 Task: Update the pool type of the saved search to any.
Action: Mouse moved to (338, 267)
Screenshot: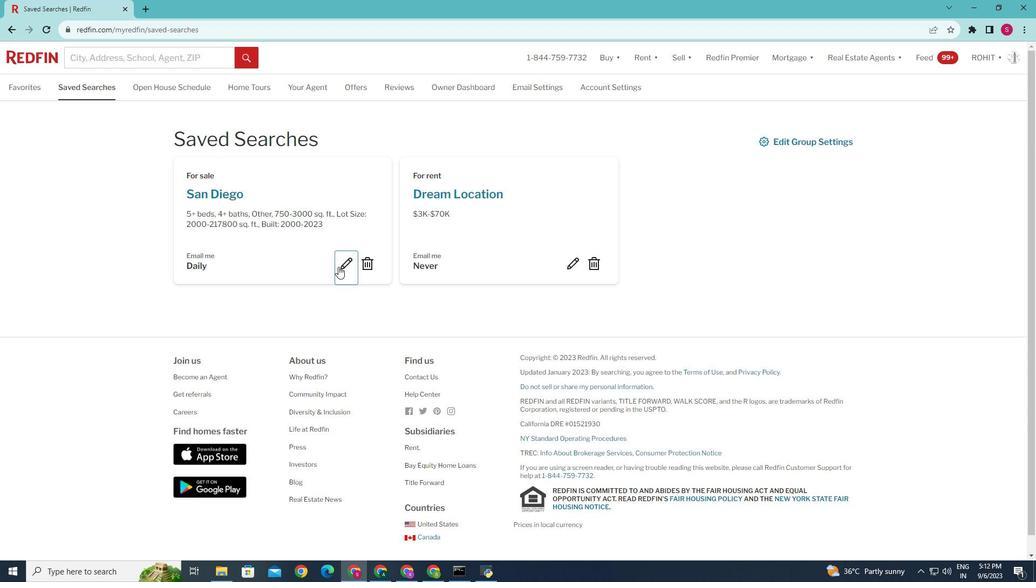 
Action: Mouse pressed left at (338, 267)
Screenshot: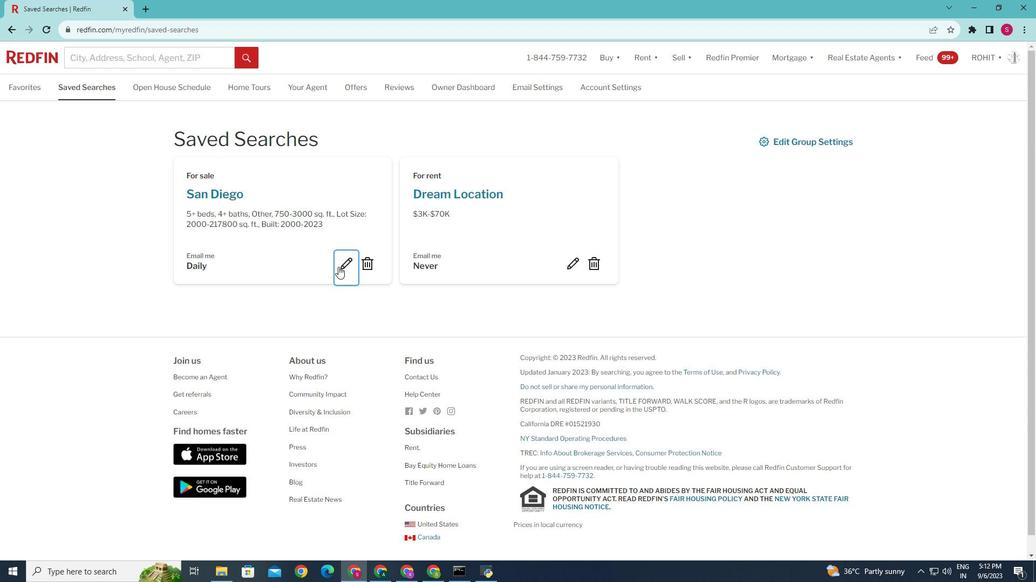 
Action: Mouse moved to (451, 280)
Screenshot: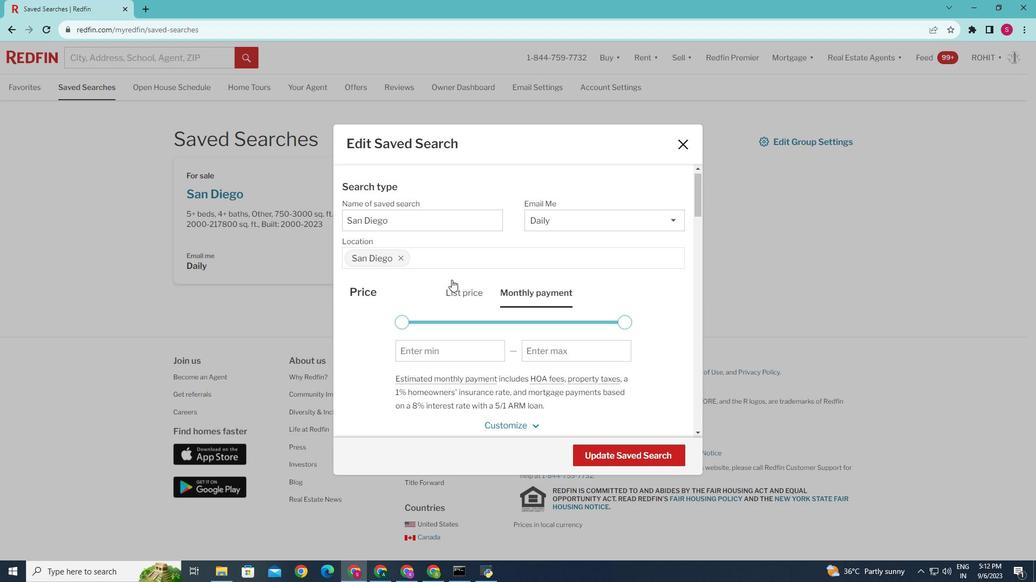 
Action: Mouse scrolled (451, 279) with delta (0, 0)
Screenshot: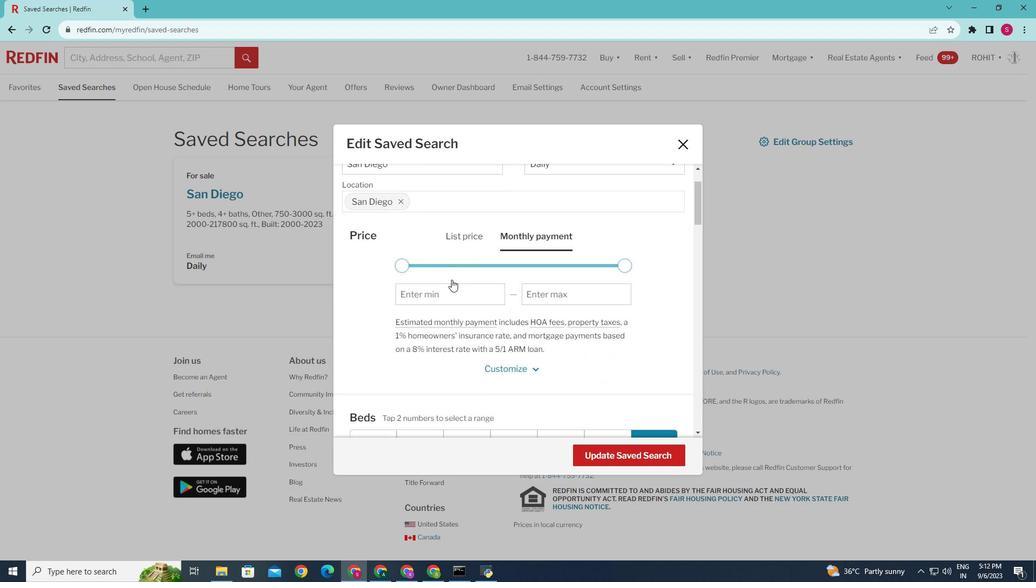 
Action: Mouse scrolled (451, 279) with delta (0, 0)
Screenshot: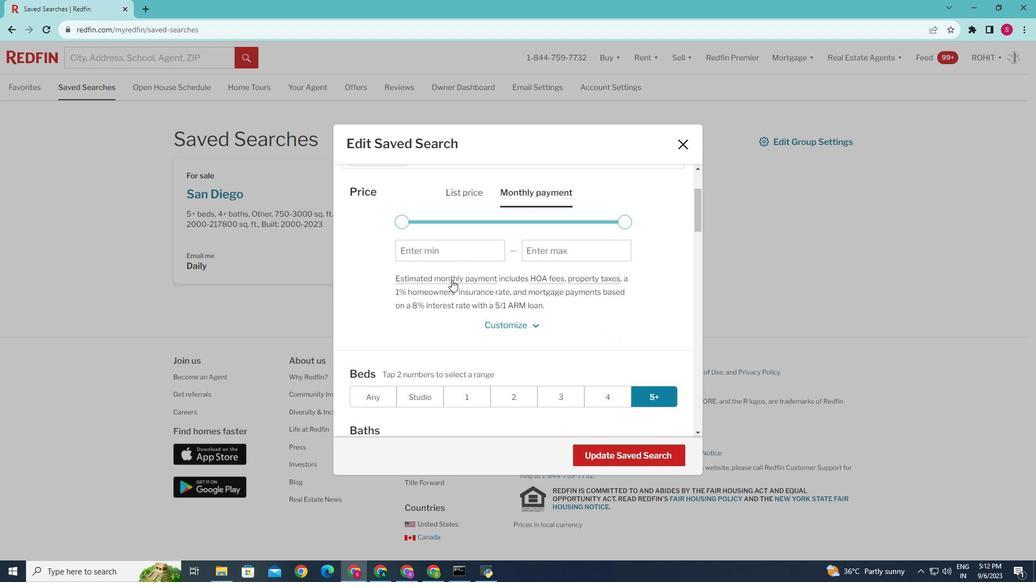 
Action: Mouse scrolled (451, 279) with delta (0, 0)
Screenshot: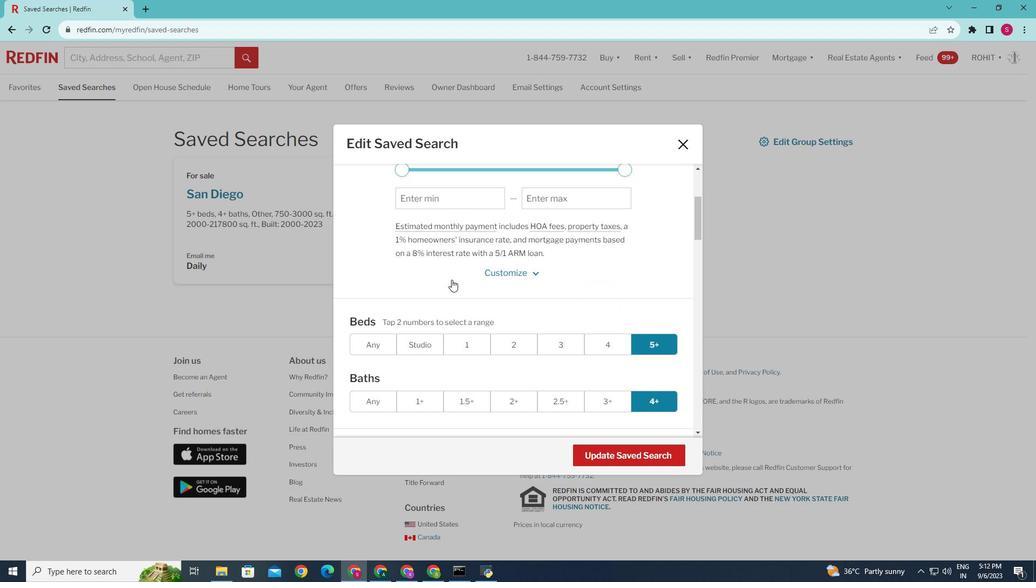 
Action: Mouse scrolled (451, 279) with delta (0, 0)
Screenshot: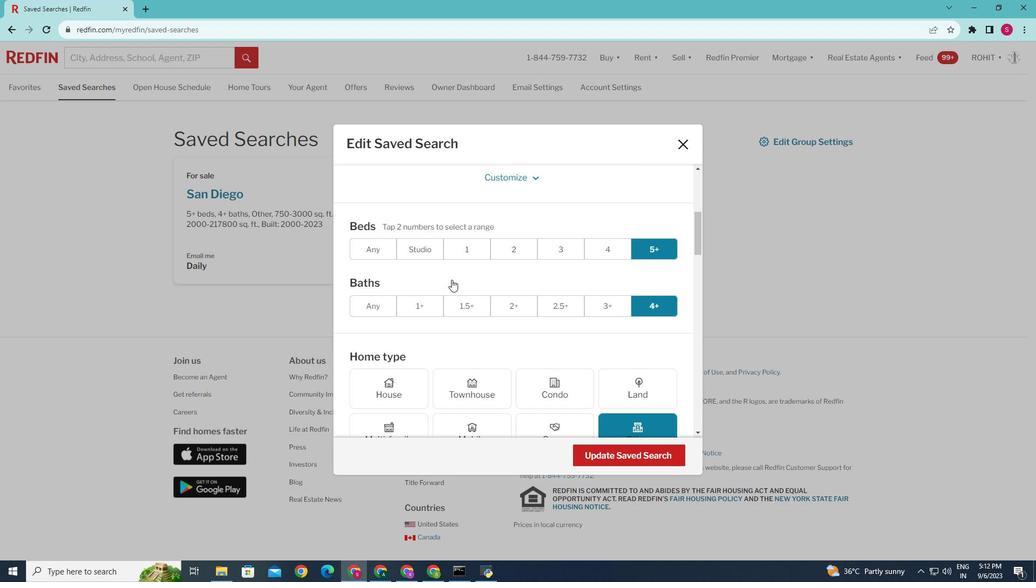 
Action: Mouse scrolled (451, 279) with delta (0, 0)
Screenshot: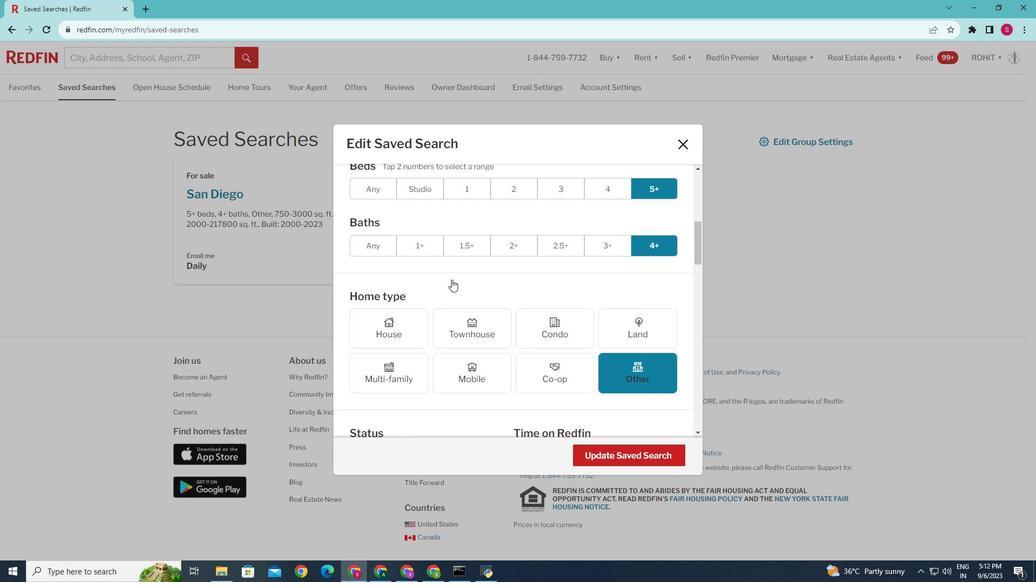 
Action: Mouse scrolled (451, 279) with delta (0, 0)
Screenshot: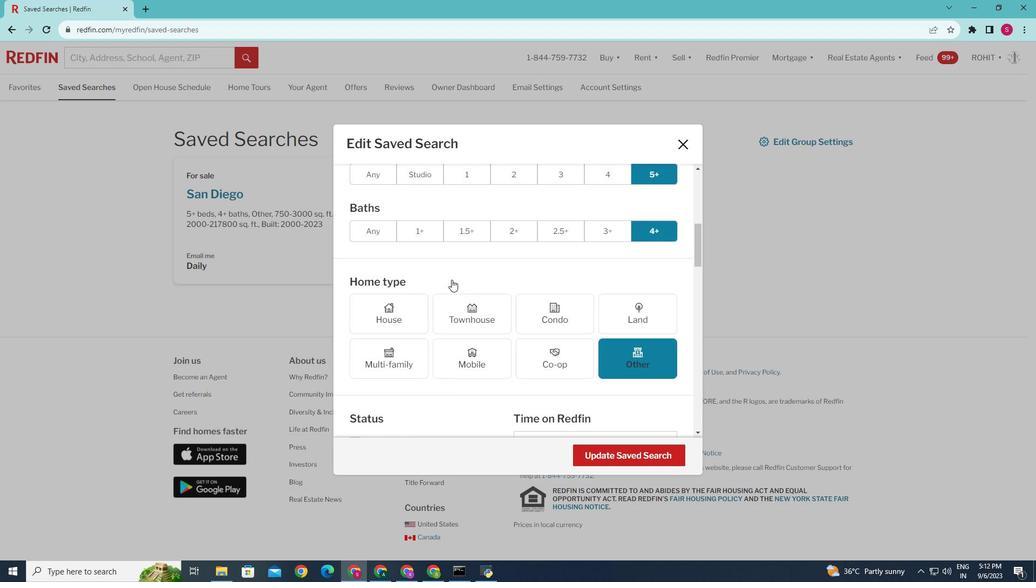 
Action: Mouse scrolled (451, 279) with delta (0, 0)
Screenshot: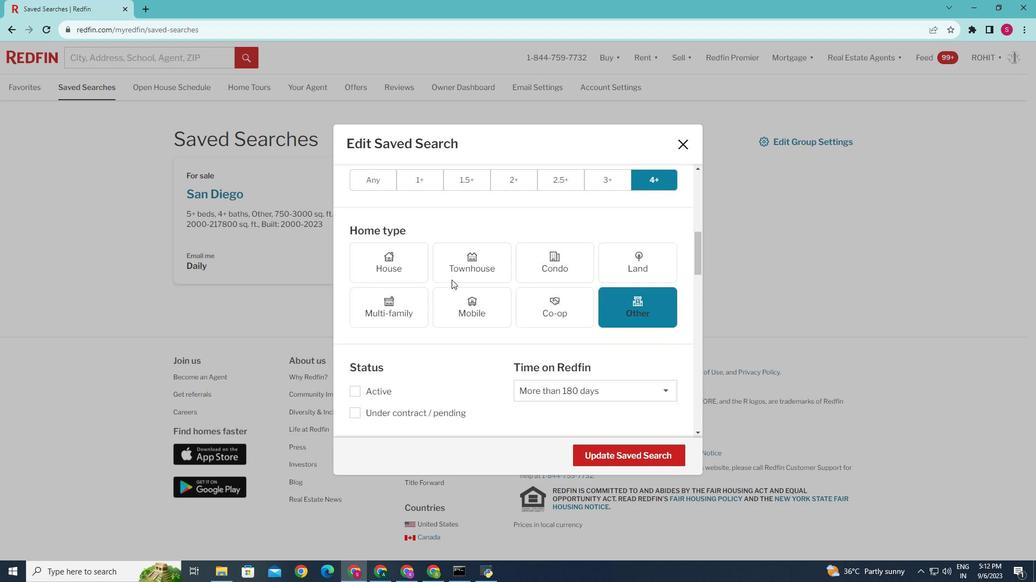 
Action: Mouse scrolled (451, 279) with delta (0, 0)
Screenshot: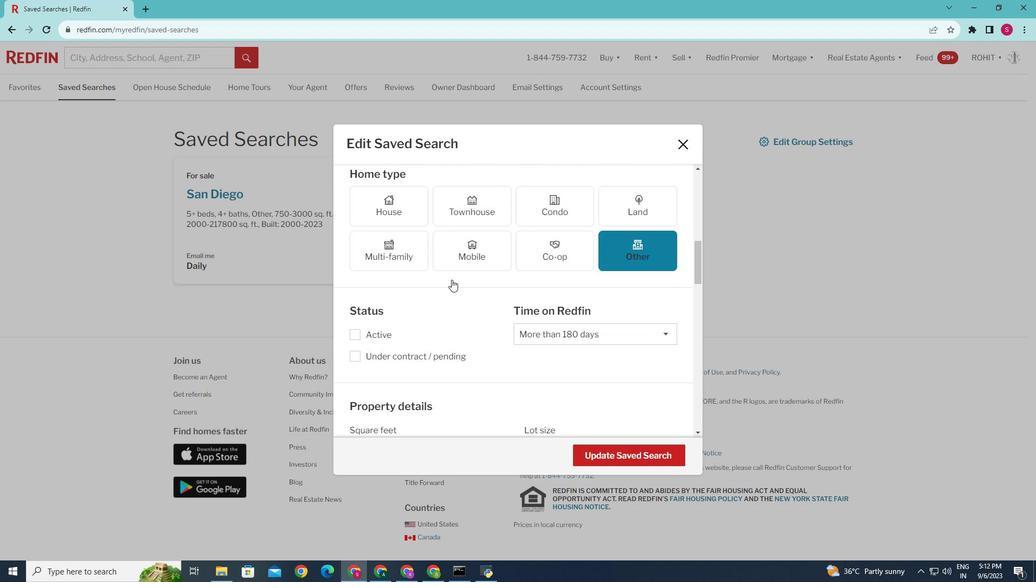 
Action: Mouse scrolled (451, 279) with delta (0, 0)
Screenshot: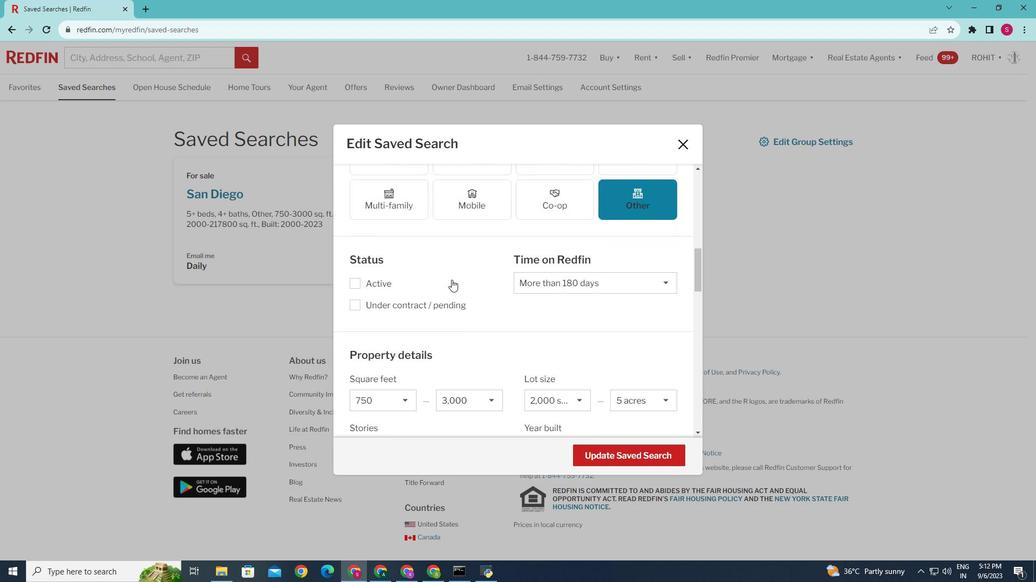 
Action: Mouse scrolled (451, 279) with delta (0, 0)
Screenshot: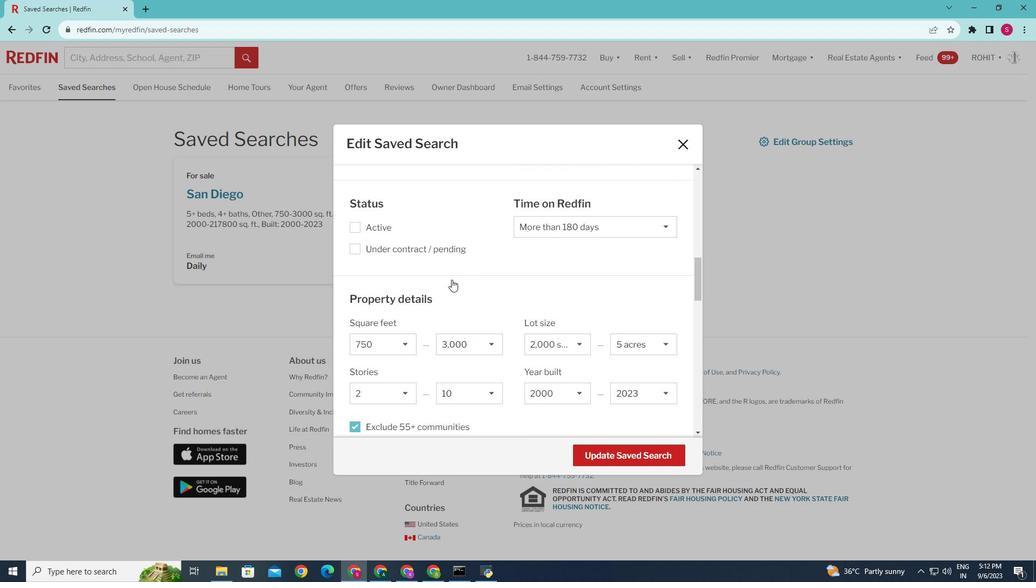 
Action: Mouse scrolled (451, 279) with delta (0, 0)
Screenshot: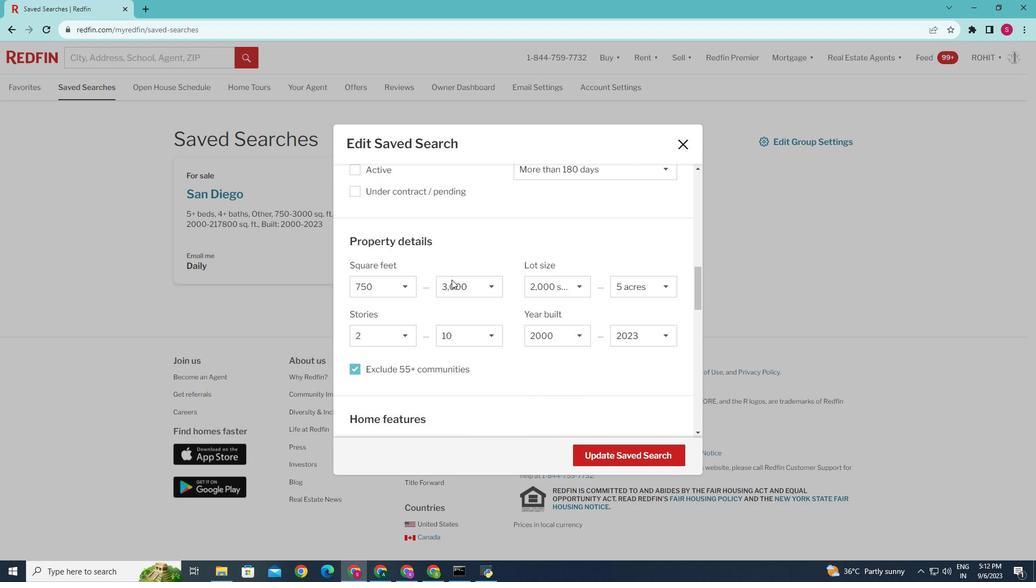 
Action: Mouse scrolled (451, 279) with delta (0, 0)
Screenshot: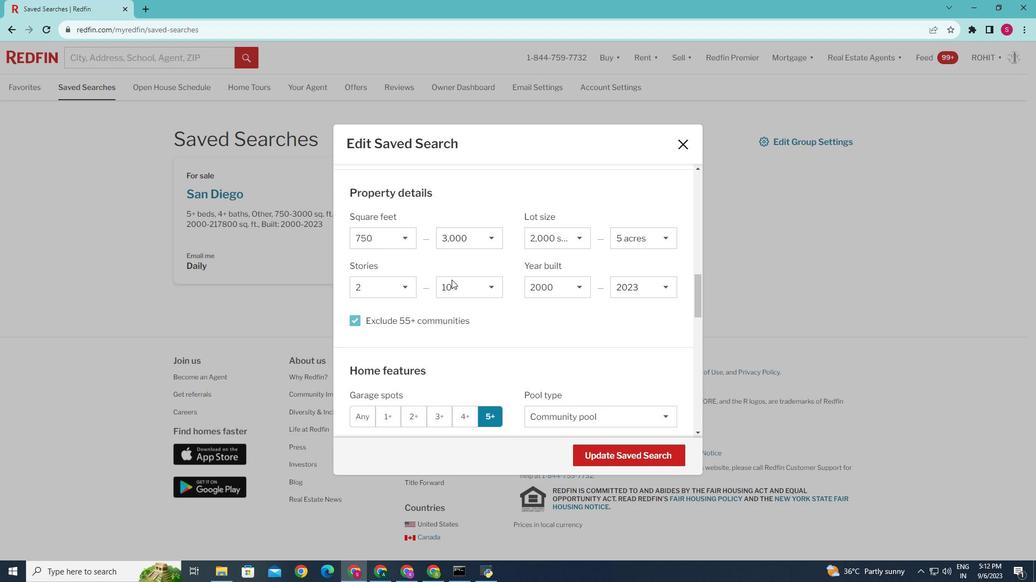 
Action: Mouse scrolled (451, 279) with delta (0, 0)
Screenshot: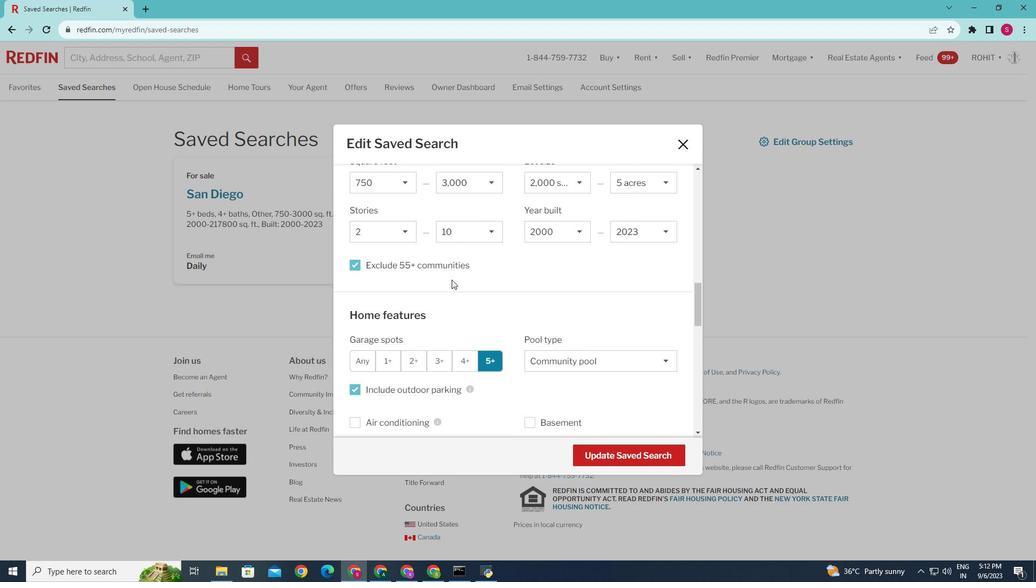 
Action: Mouse scrolled (451, 279) with delta (0, 0)
Screenshot: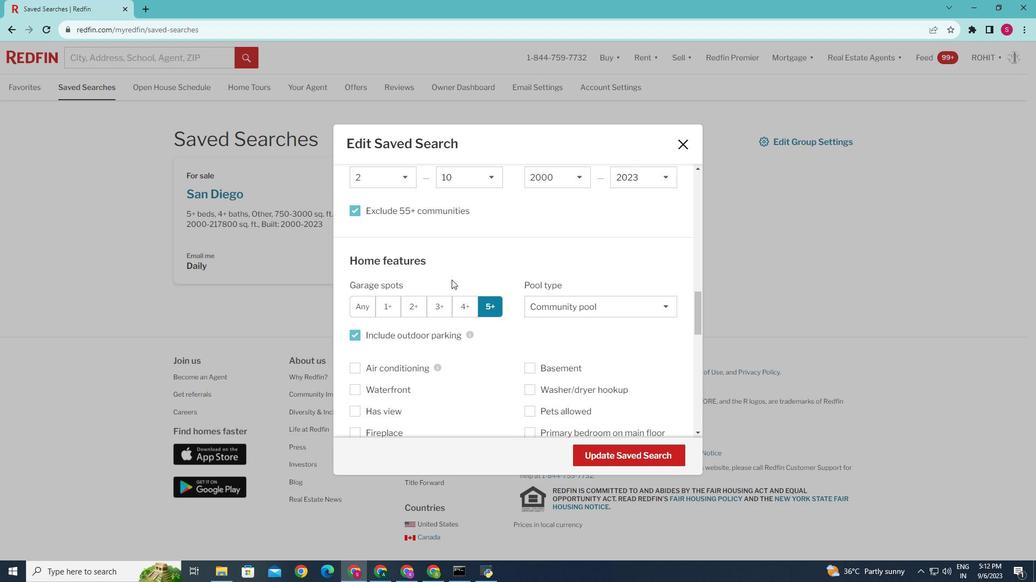 
Action: Mouse moved to (567, 303)
Screenshot: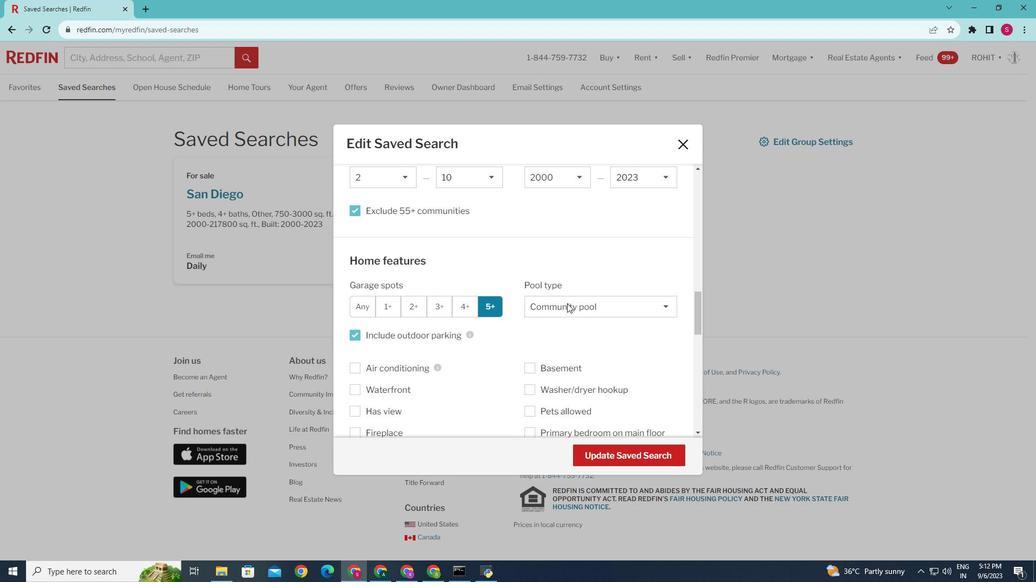 
Action: Mouse pressed left at (567, 303)
Screenshot: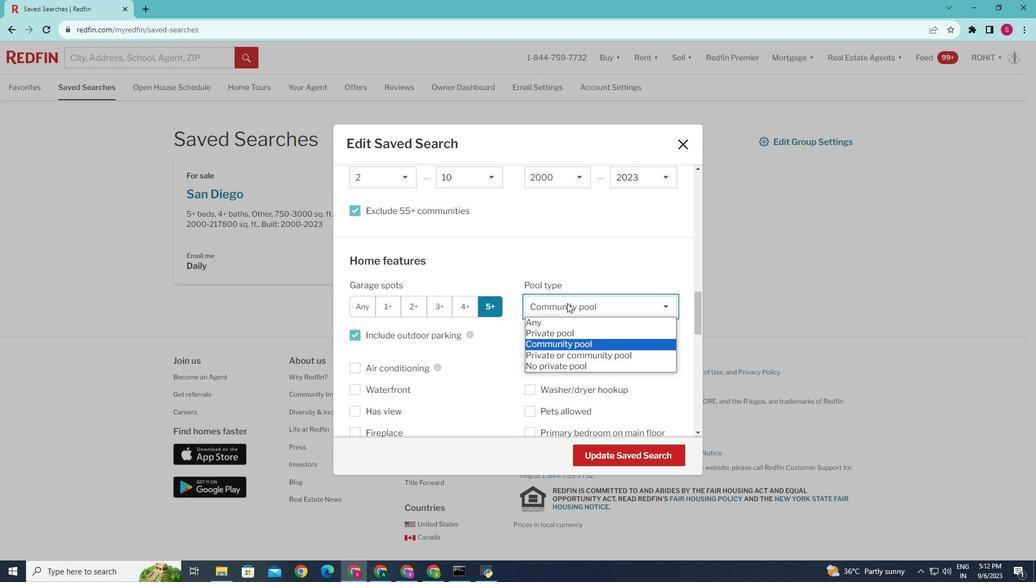 
Action: Mouse moved to (532, 321)
Screenshot: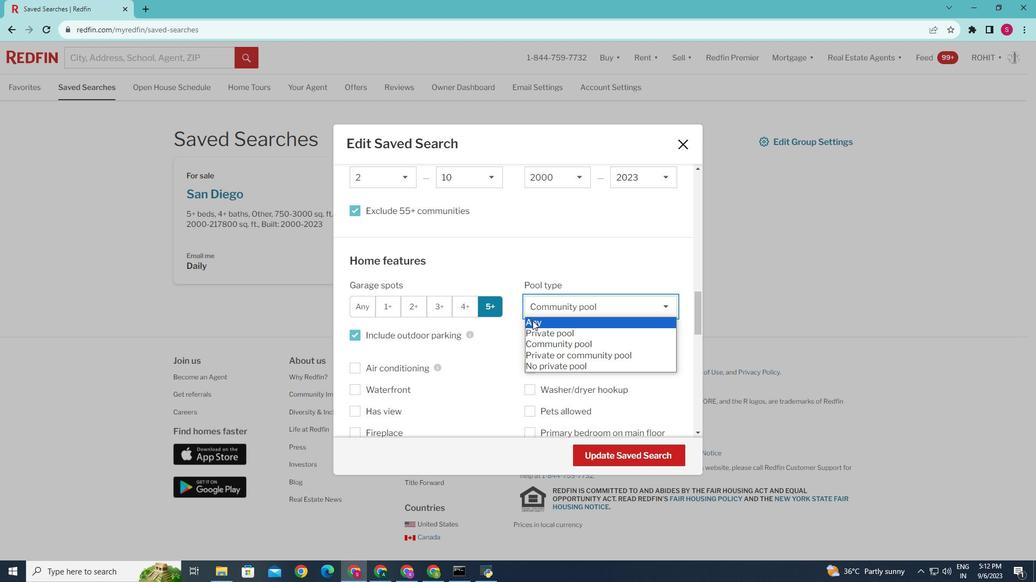 
Action: Mouse pressed left at (532, 321)
Screenshot: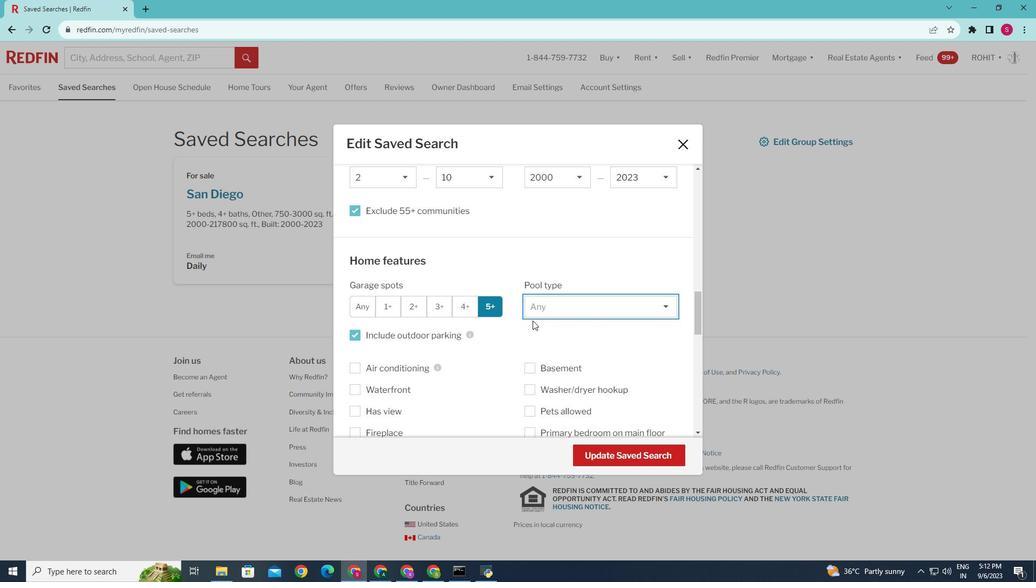 
Action: Mouse moved to (591, 457)
Screenshot: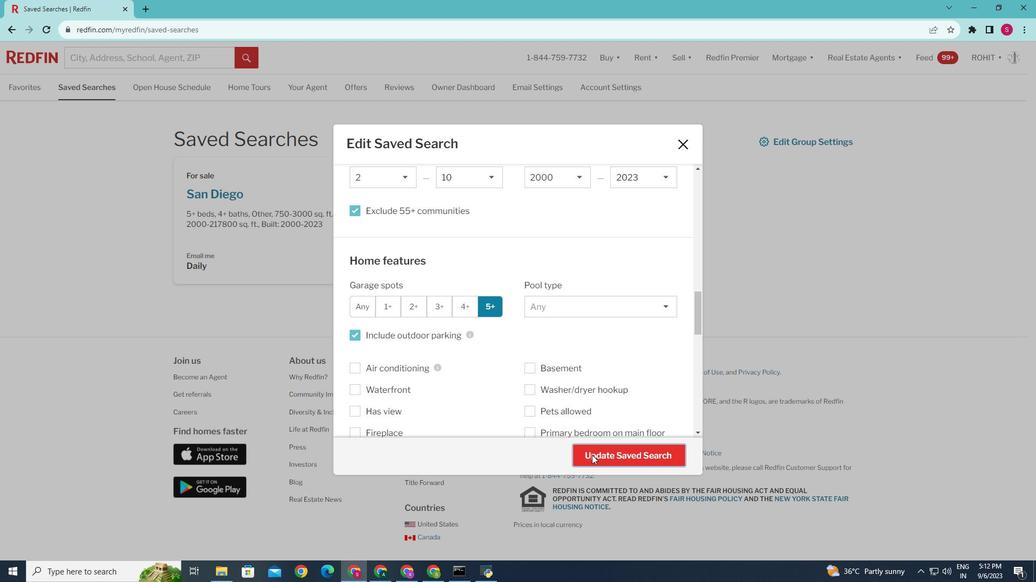 
Action: Mouse pressed left at (591, 457)
Screenshot: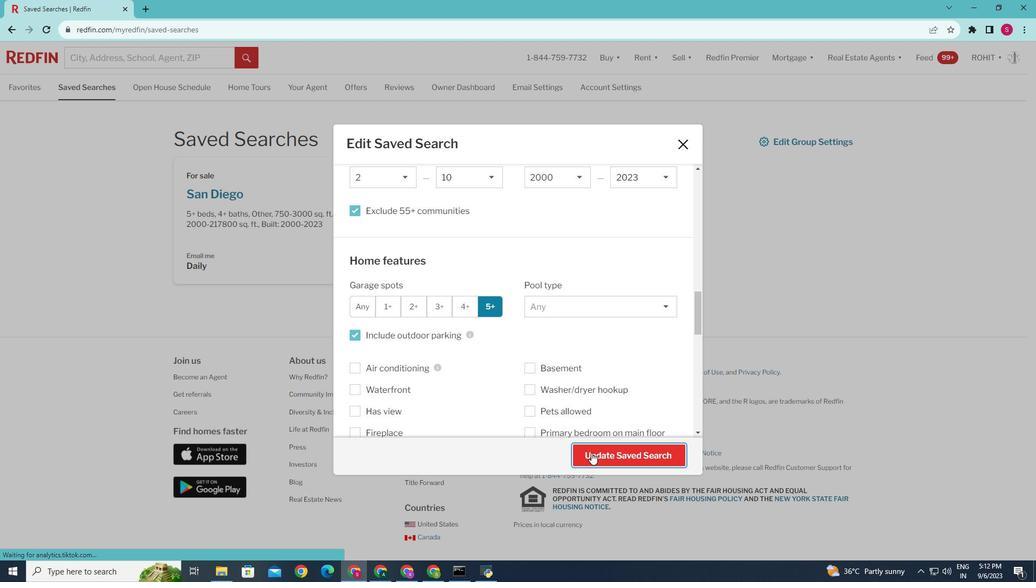 
Action: Mouse moved to (579, 449)
Screenshot: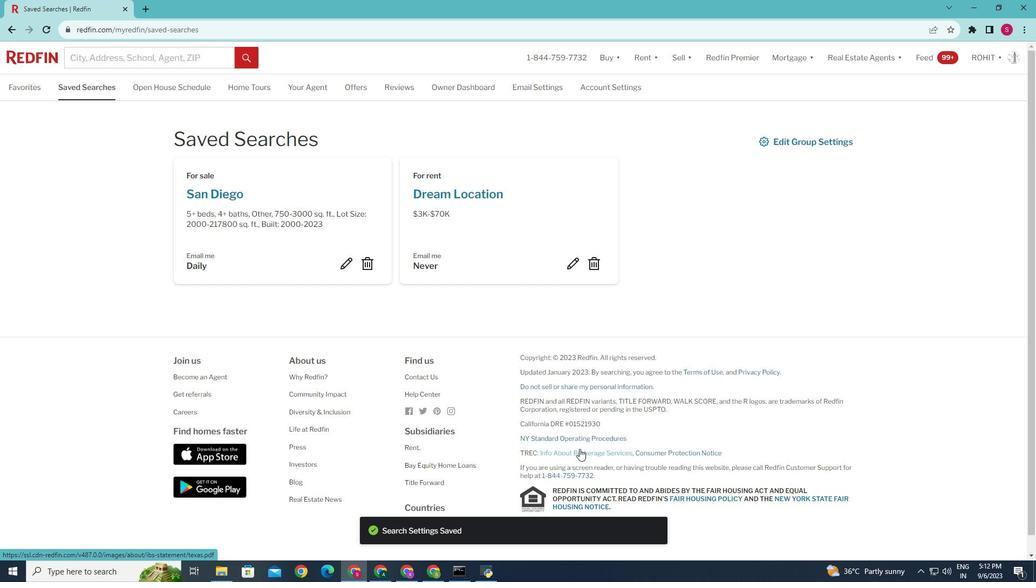 
